 Task: Create a section Feature Gating Sprint and in the section, add a milestone Cloud Security Compliance in the project AvidTech
Action: Mouse moved to (231, 496)
Screenshot: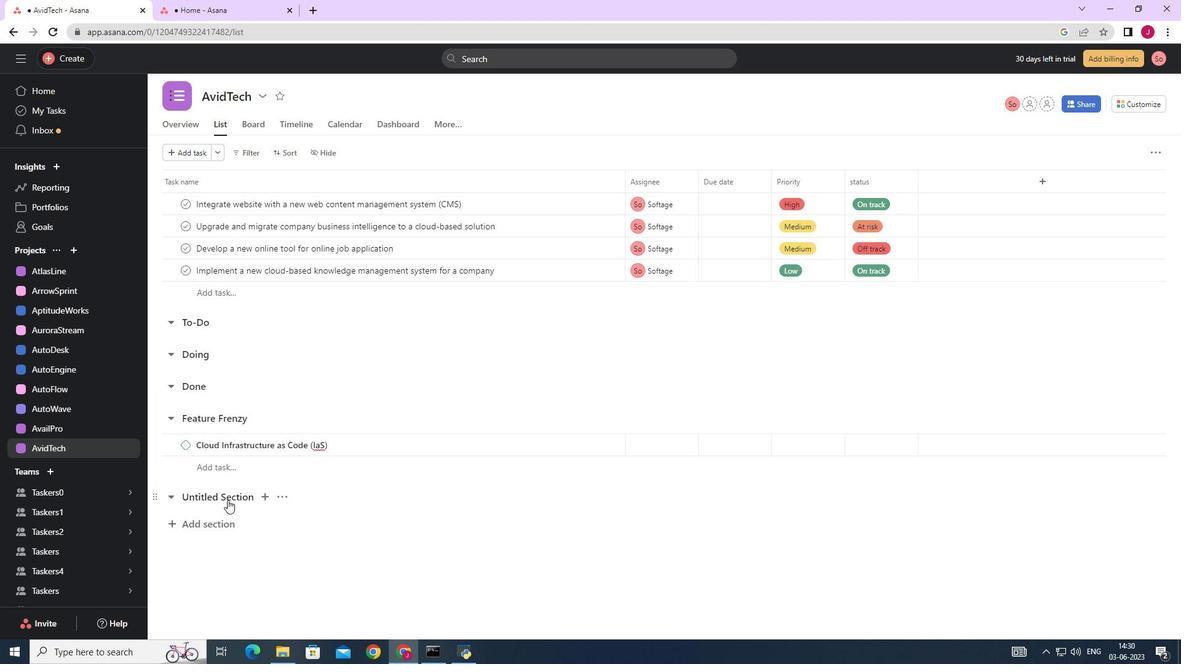 
Action: Mouse pressed left at (231, 496)
Screenshot: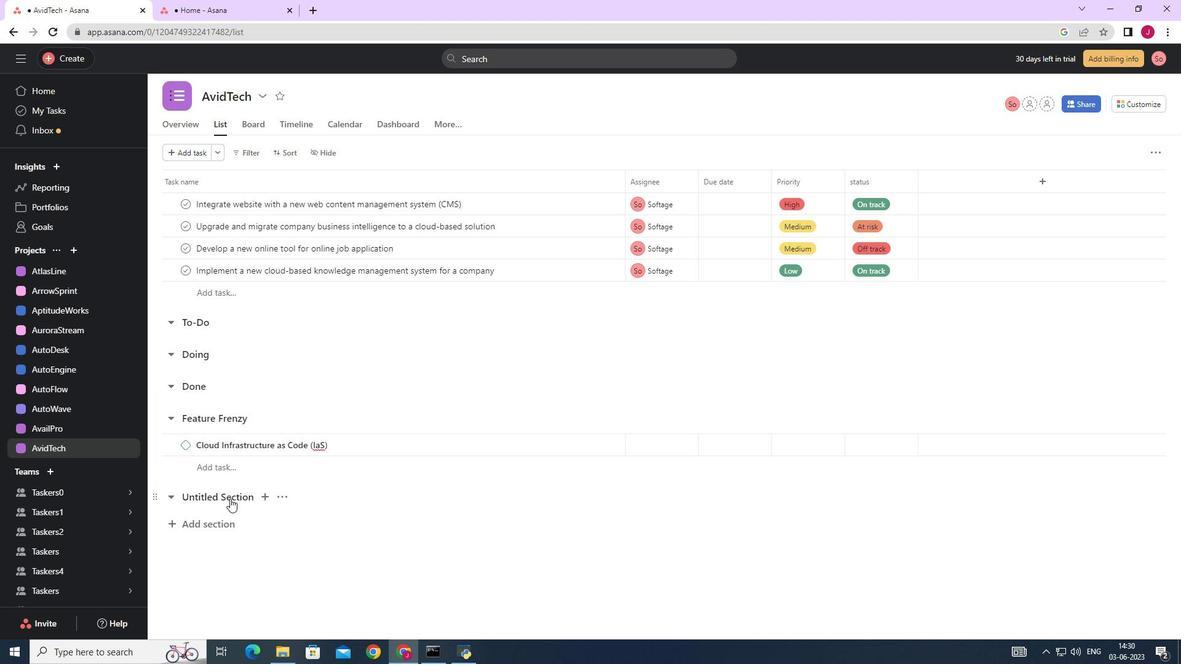 
Action: Mouse moved to (234, 496)
Screenshot: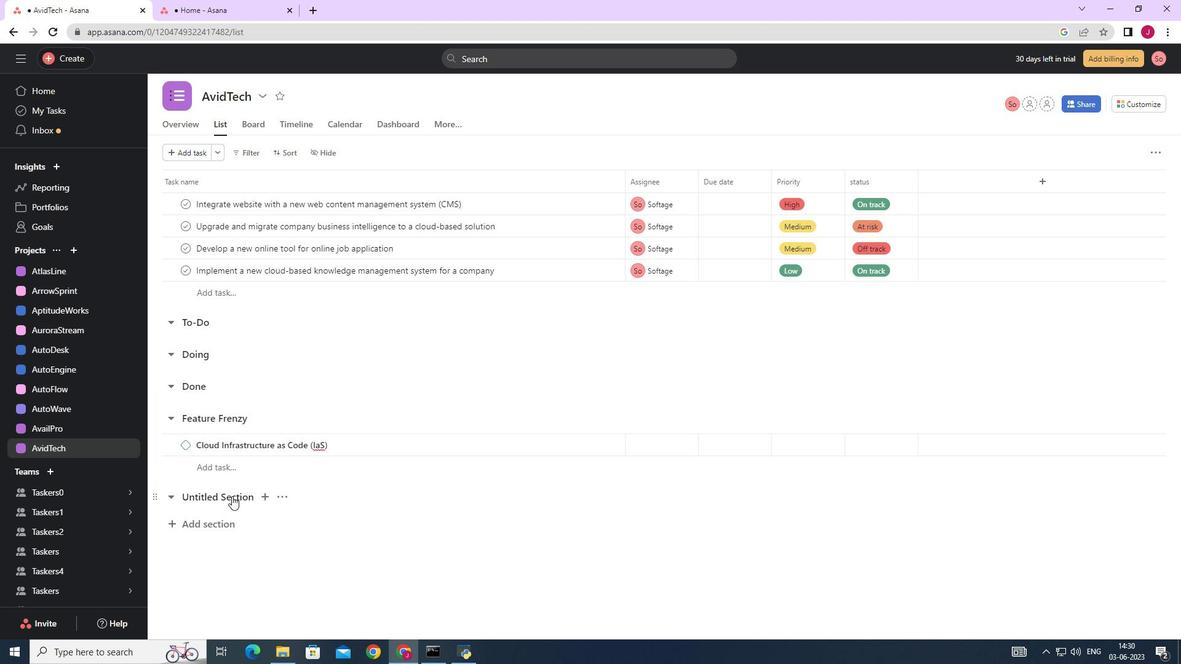 
Action: Key pressed <Key.backspace><Key.backspace><Key.backspace><Key.backspace><Key.backspace><Key.backspace><Key.backspace><Key.backspace><Key.backspace><Key.backspace><Key.backspace><Key.backspace><Key.backspace><Key.backspace><Key.backspace><Key.backspace><Key.backspace><Key.backspace><Key.backspace><Key.backspace>
Screenshot: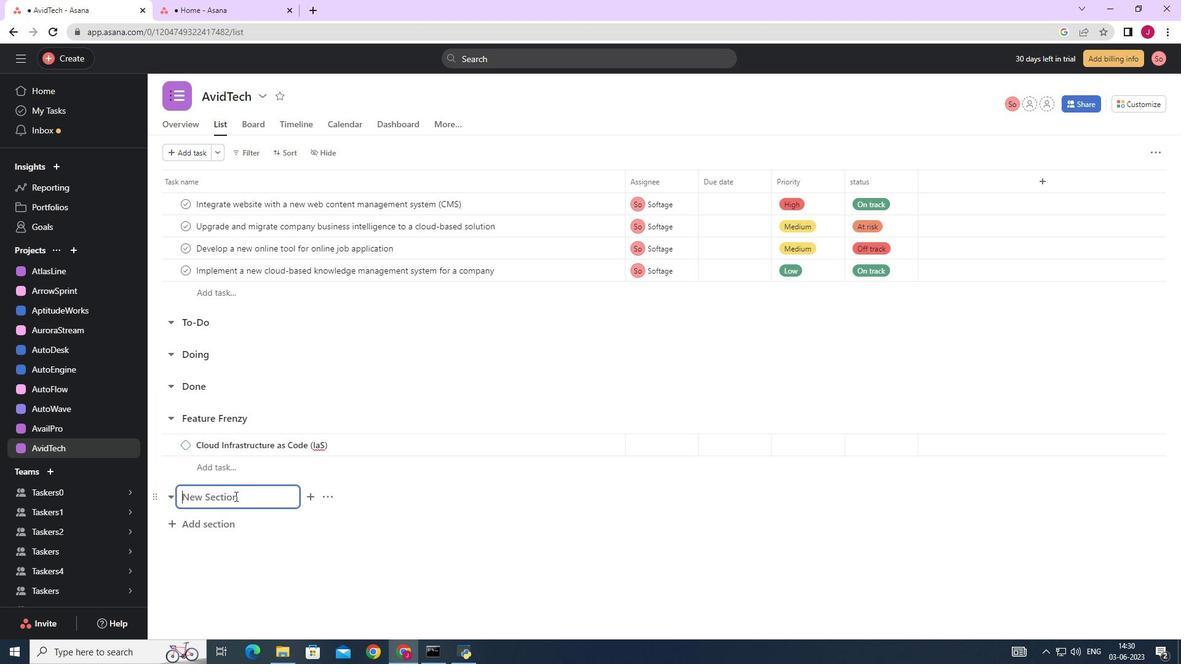 
Action: Mouse moved to (216, 488)
Screenshot: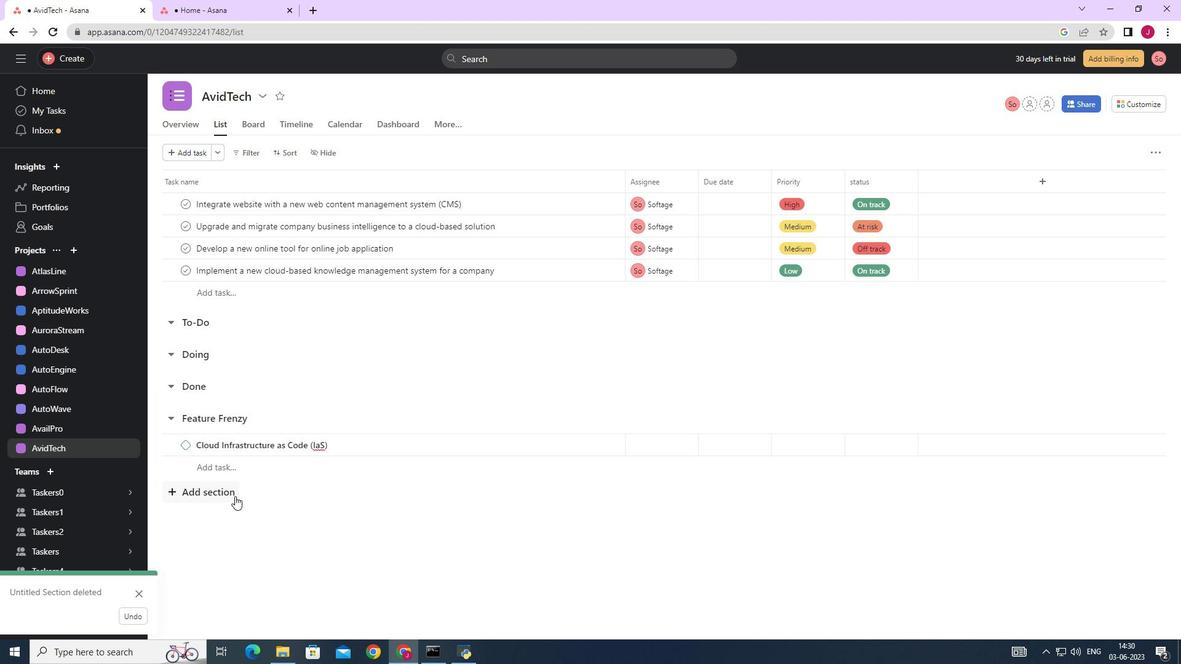 
Action: Mouse pressed left at (216, 488)
Screenshot: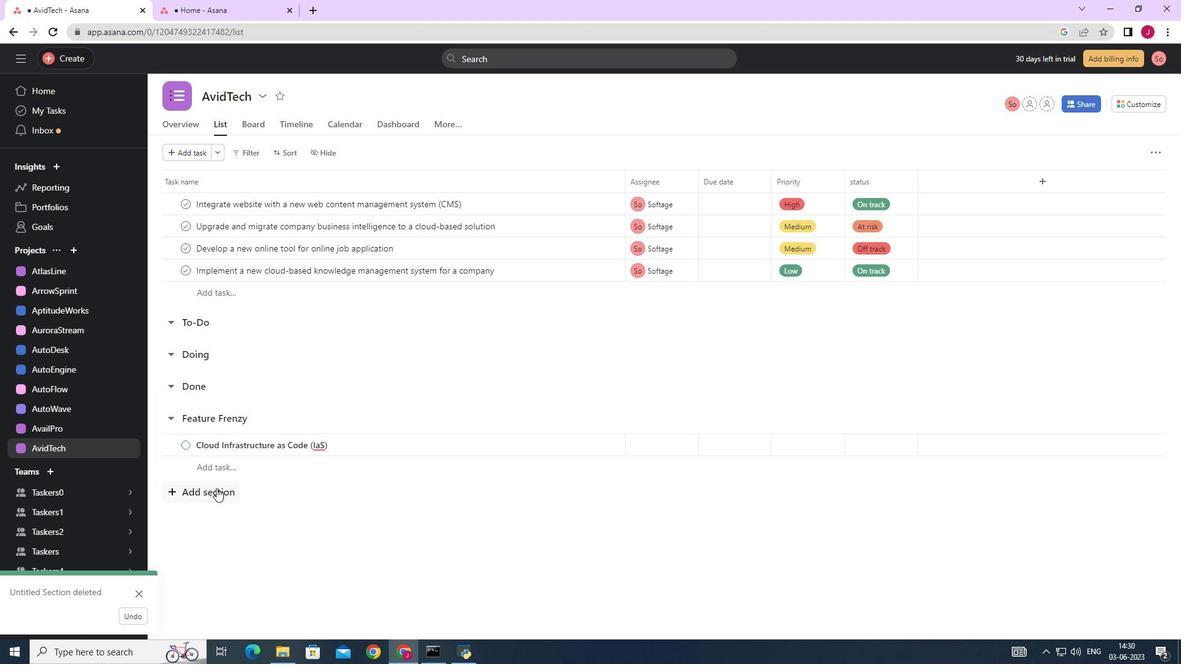 
Action: Key pressed <Key.caps_lock>F<Key.caps_lock>eature<Key.space><Key.caps_lock>G<Key.caps_lock>ating<Key.space><Key.caps_lock>S<Key.caps_lock>print
Screenshot: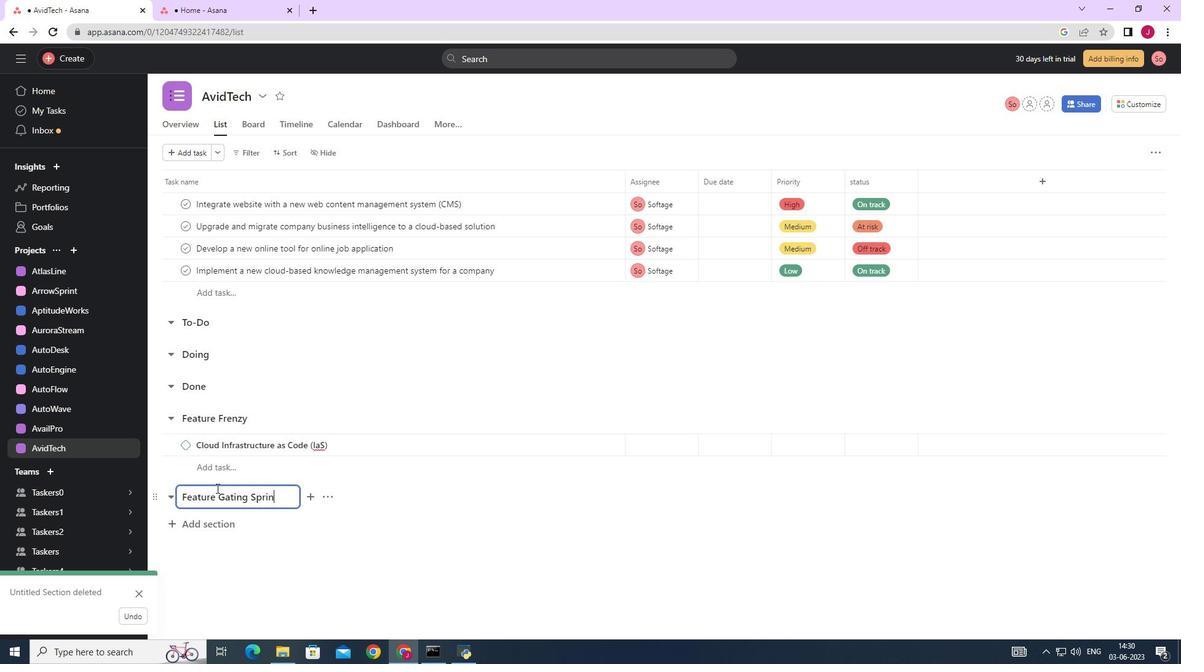 
Action: Mouse moved to (216, 519)
Screenshot: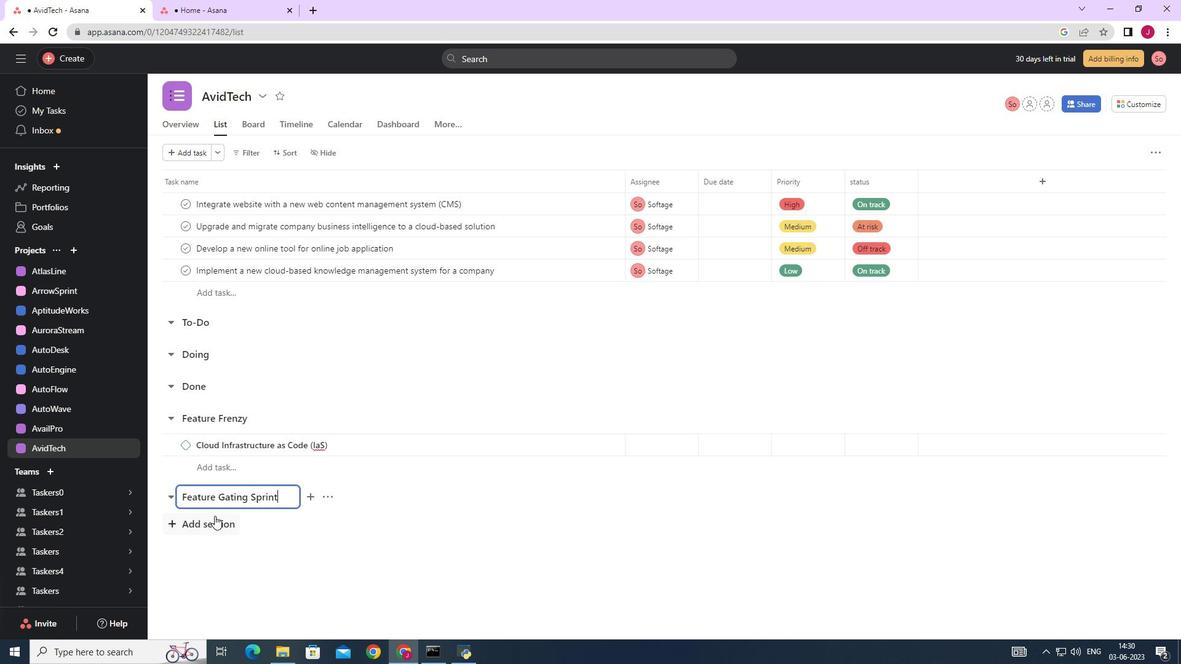 
Action: Mouse pressed left at (216, 519)
Screenshot: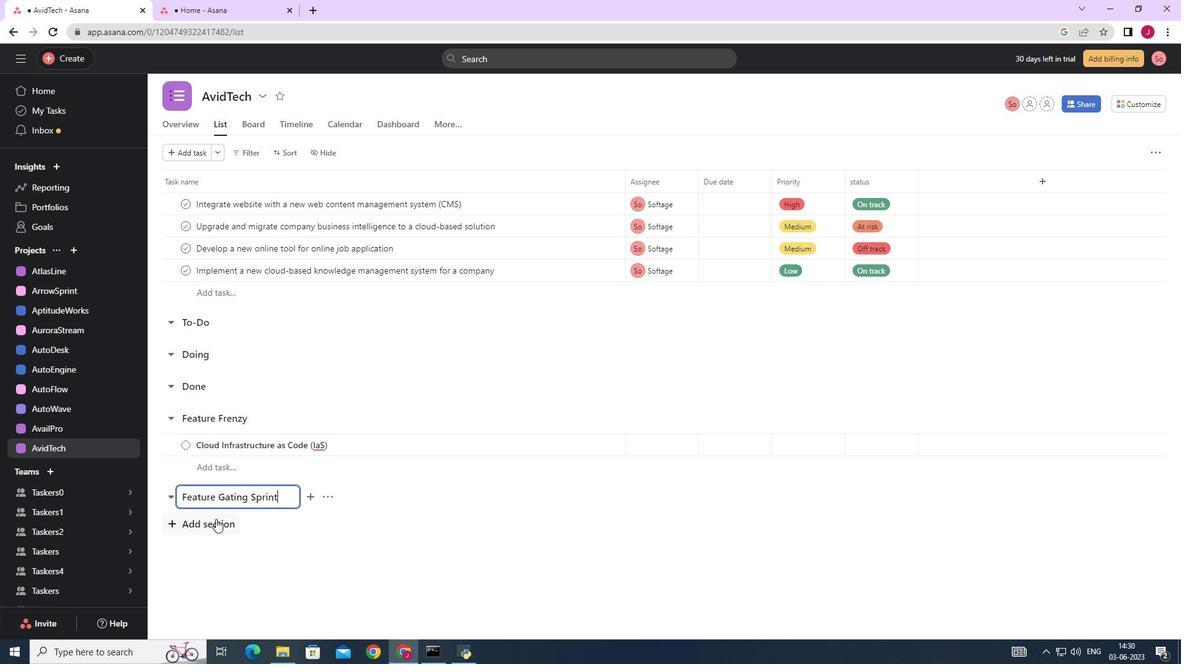 
Action: Key pressed <Key.caps_lock>C<Key.caps_lock>loud<Key.space><Key.caps_lock>S<Key.caps_lock>ecurity<Key.space><Key.caps_lock>C<Key.caps_lock>ompliance<Key.backspace><Key.backspace><Key.backspace><Key.backspace><Key.backspace><Key.backspace><Key.backspace><Key.backspace><Key.backspace><Key.backspace><Key.backspace><Key.backspace><Key.backspace><Key.backspace><Key.backspace><Key.backspace><Key.backspace><Key.backspace><Key.backspace><Key.backspace><Key.backspace><Key.backspace><Key.backspace><Key.backspace><Key.backspace><Key.backspace><Key.backspace><Key.backspace><Key.backspace>
Screenshot: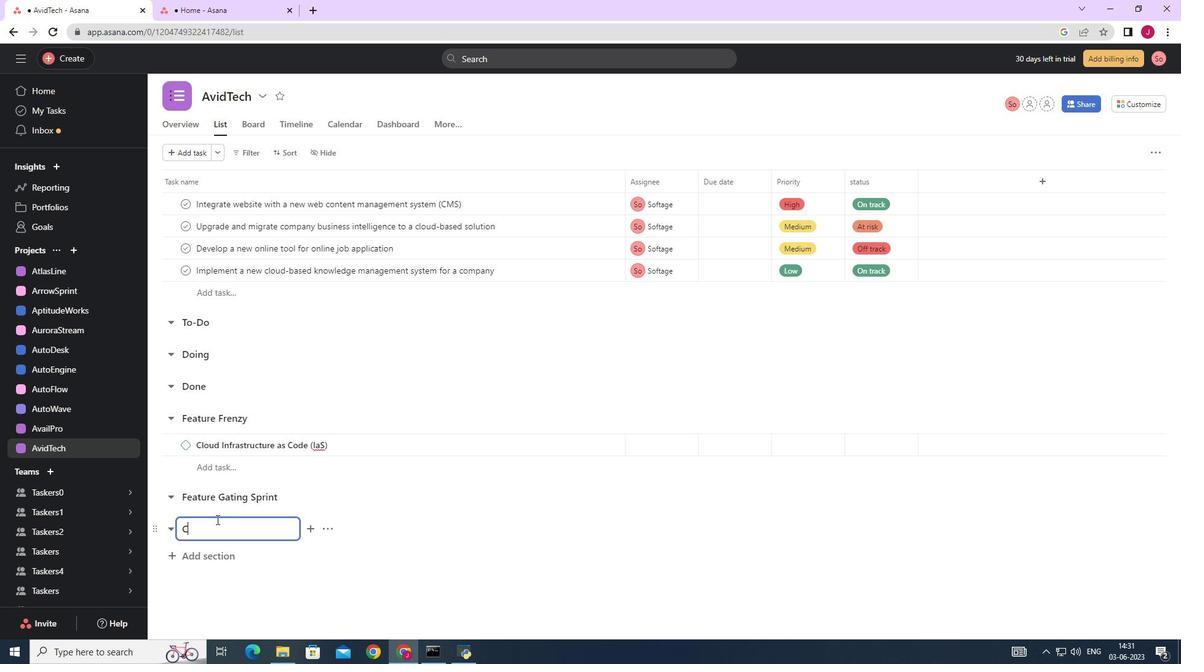 
Action: Mouse moved to (244, 501)
Screenshot: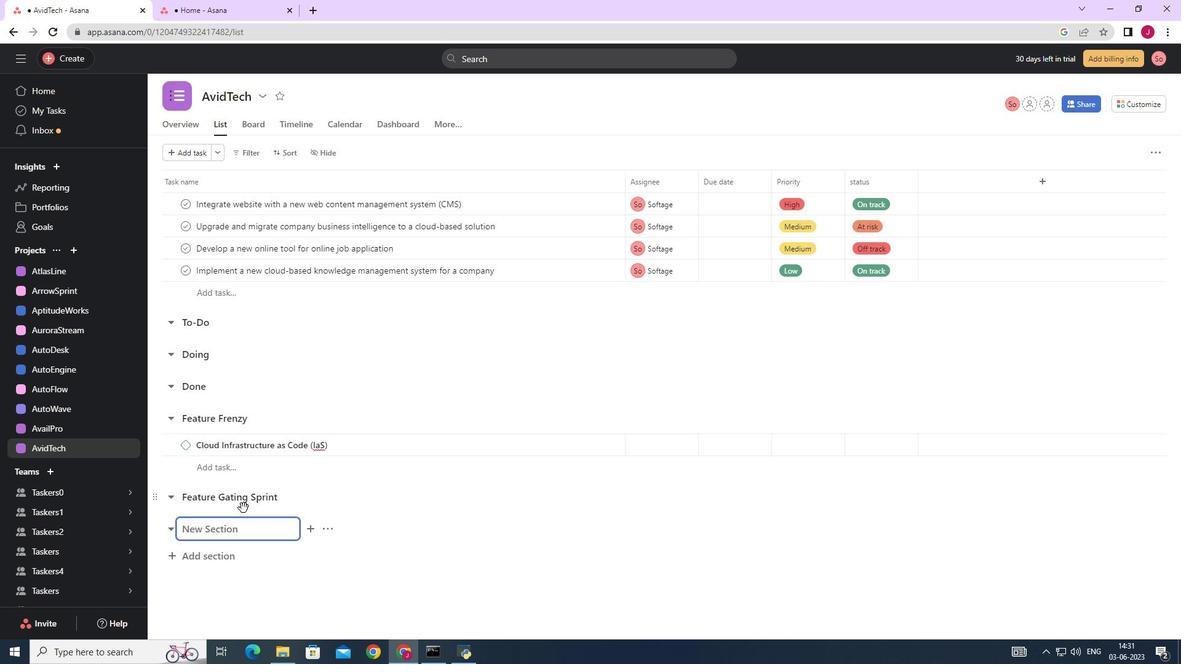 
Action: Mouse pressed left at (244, 501)
Screenshot: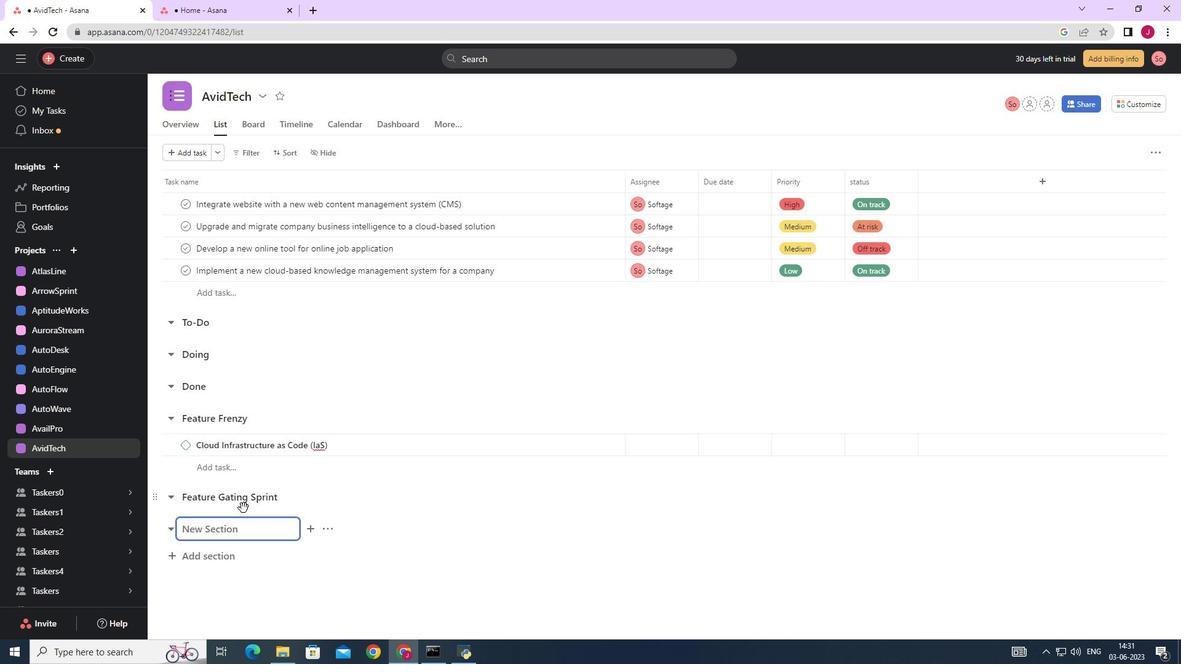 
Action: Mouse moved to (242, 495)
Screenshot: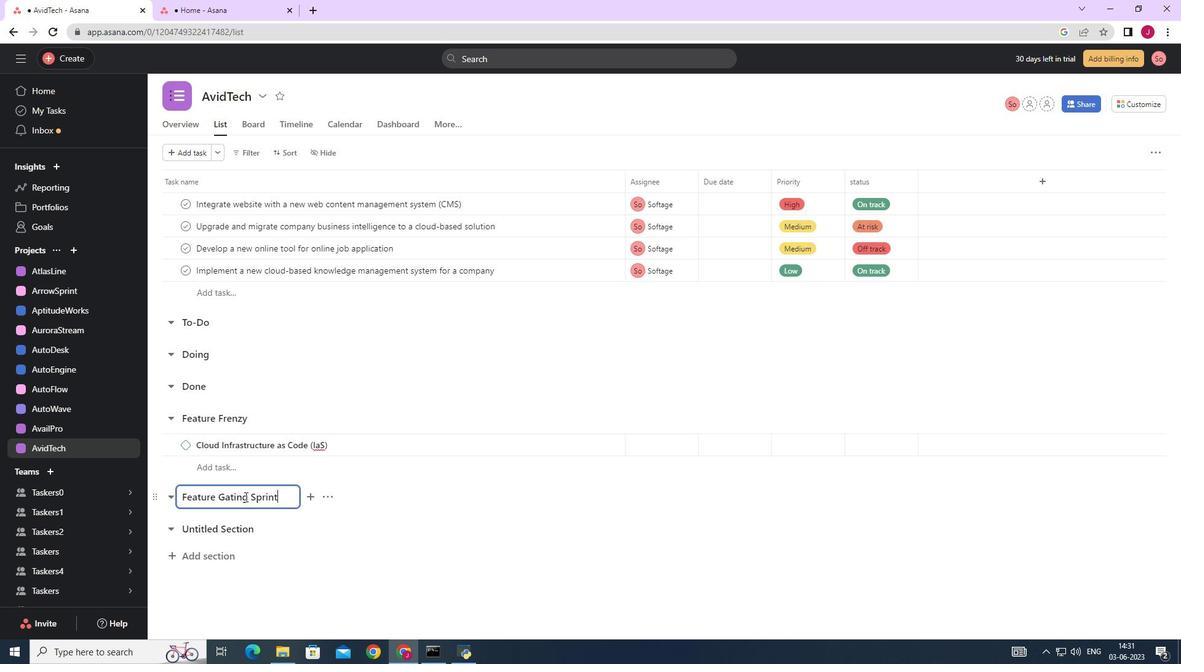 
Action: Key pressed <Key.enter>
Screenshot: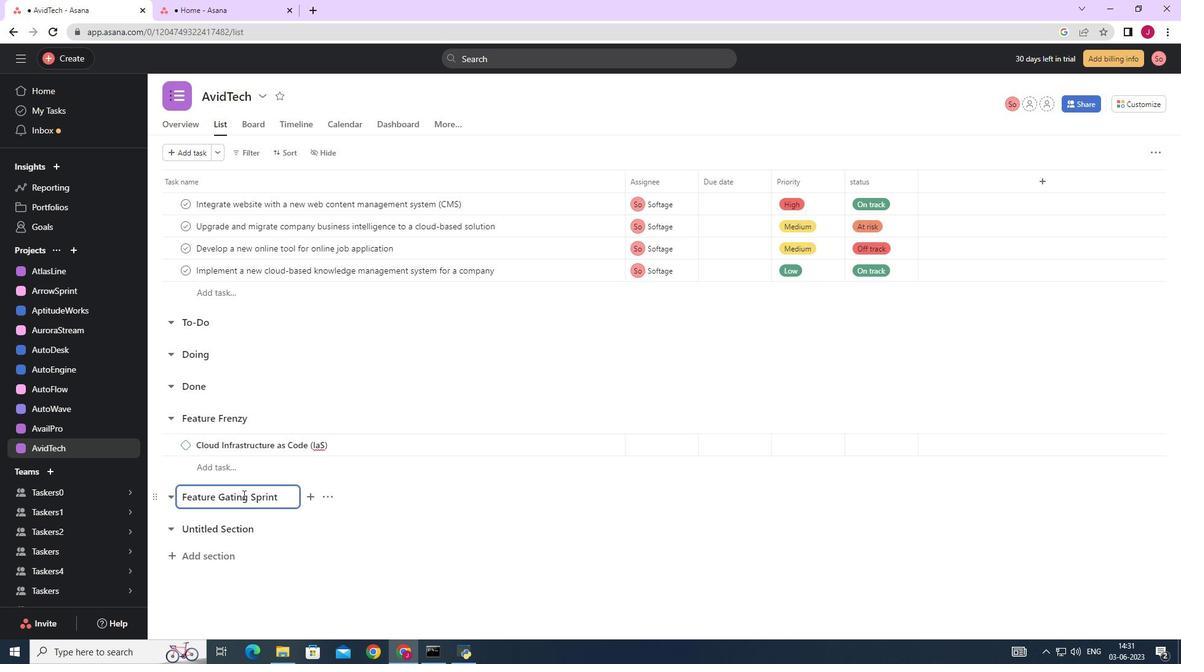 
Action: Mouse moved to (248, 526)
Screenshot: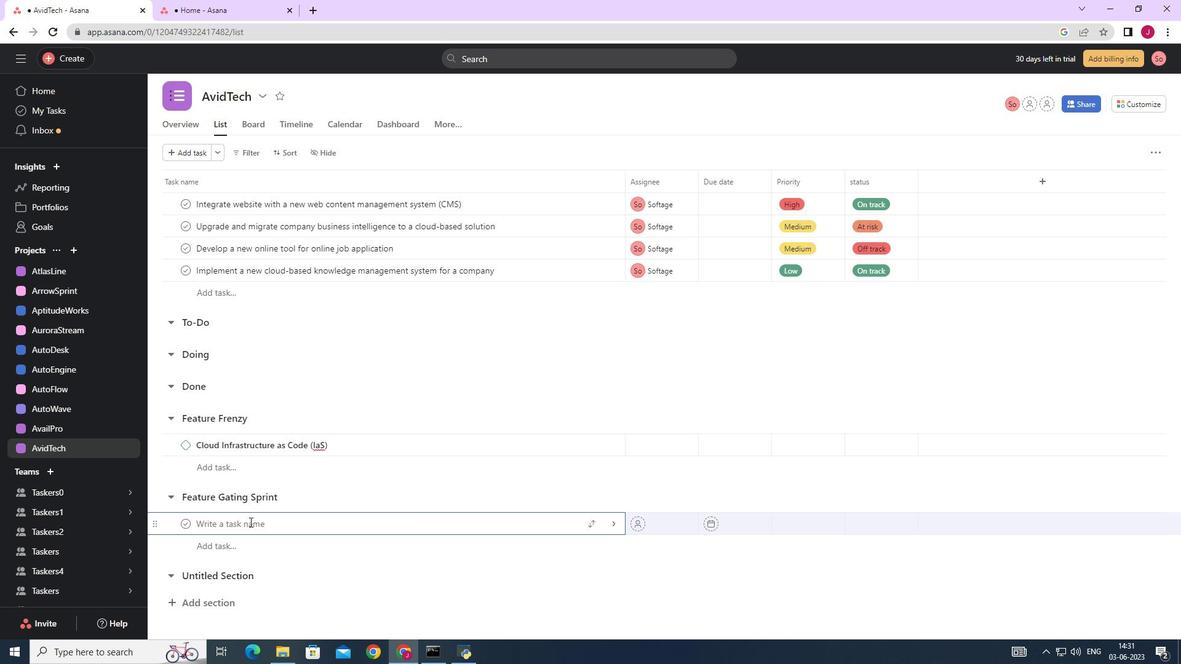 
Action: Key pressed <Key.caps_lock>C<Key.caps_lock>loud<Key.space><Key.caps_lock>S<Key.caps_lock>ecurity<Key.space><Key.caps_lock>C<Key.caps_lock>oml<Key.backspace>pliance
Screenshot: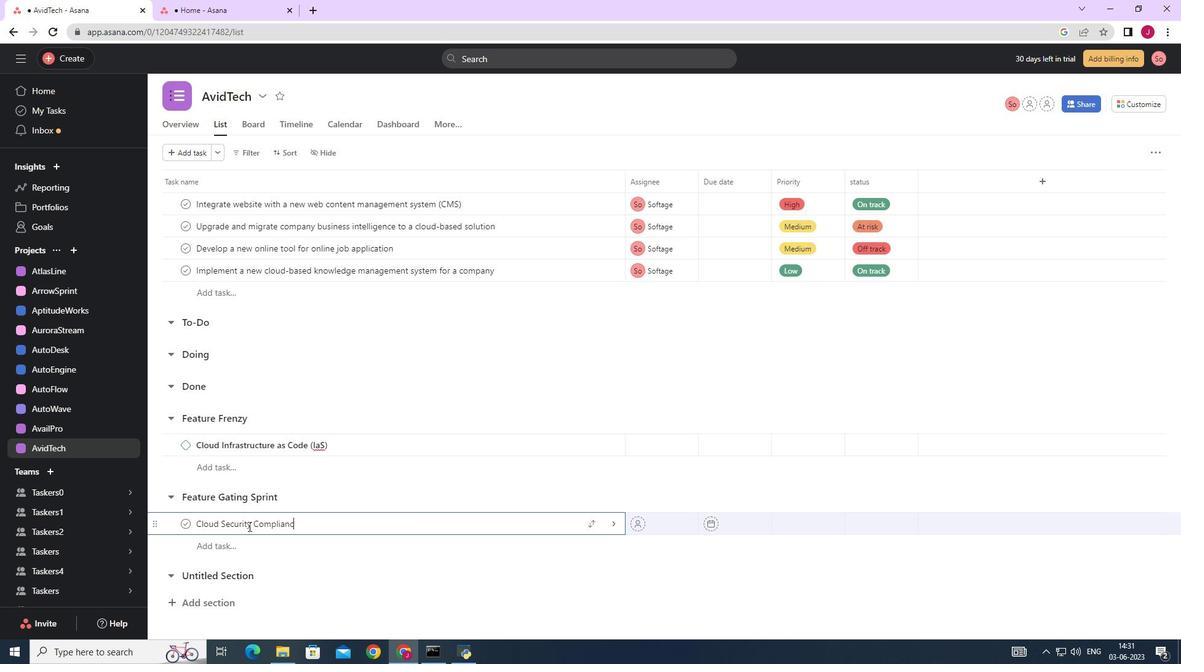 
Action: Mouse moved to (612, 520)
Screenshot: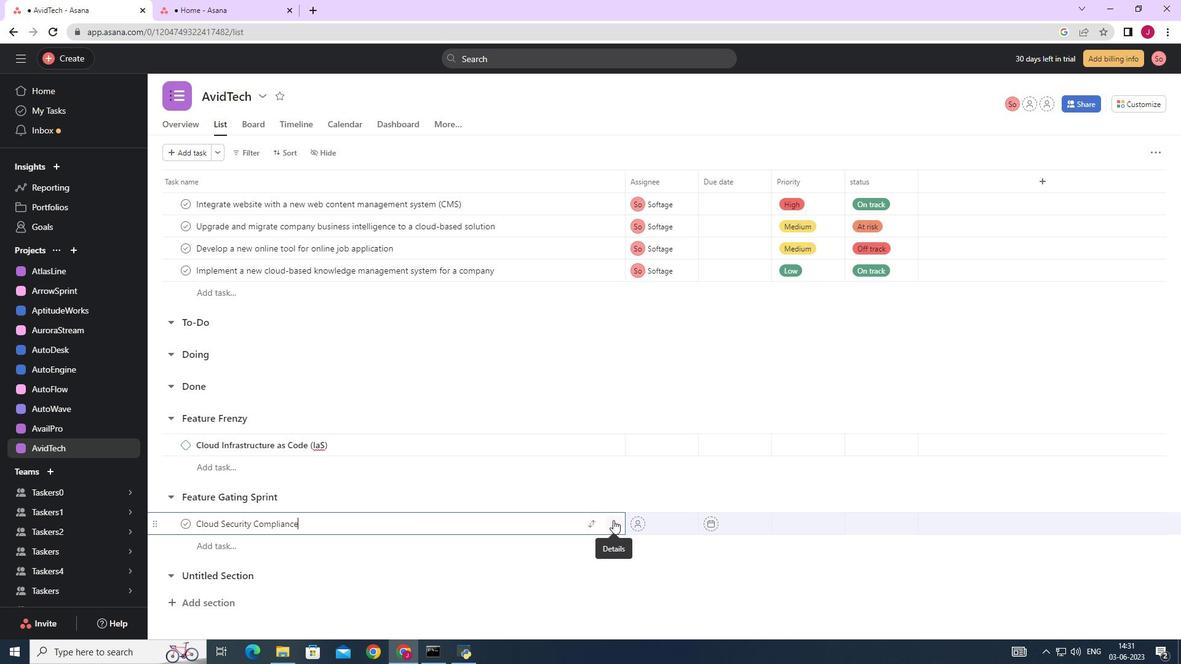 
Action: Mouse pressed left at (612, 520)
Screenshot: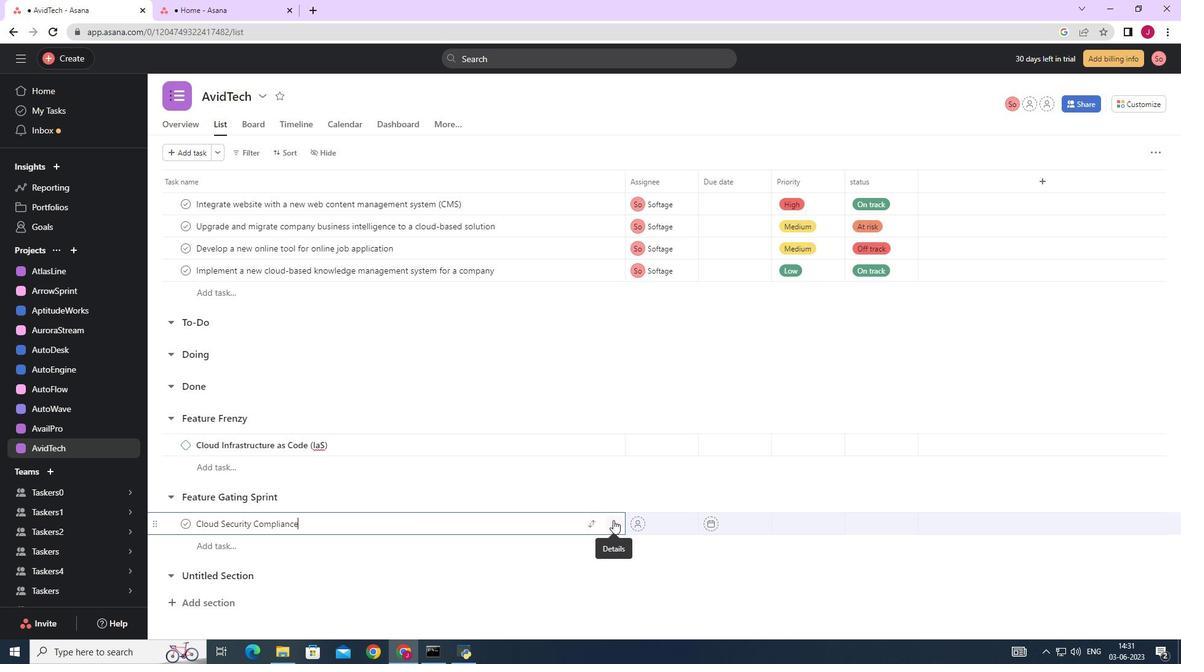 
Action: Mouse moved to (1128, 152)
Screenshot: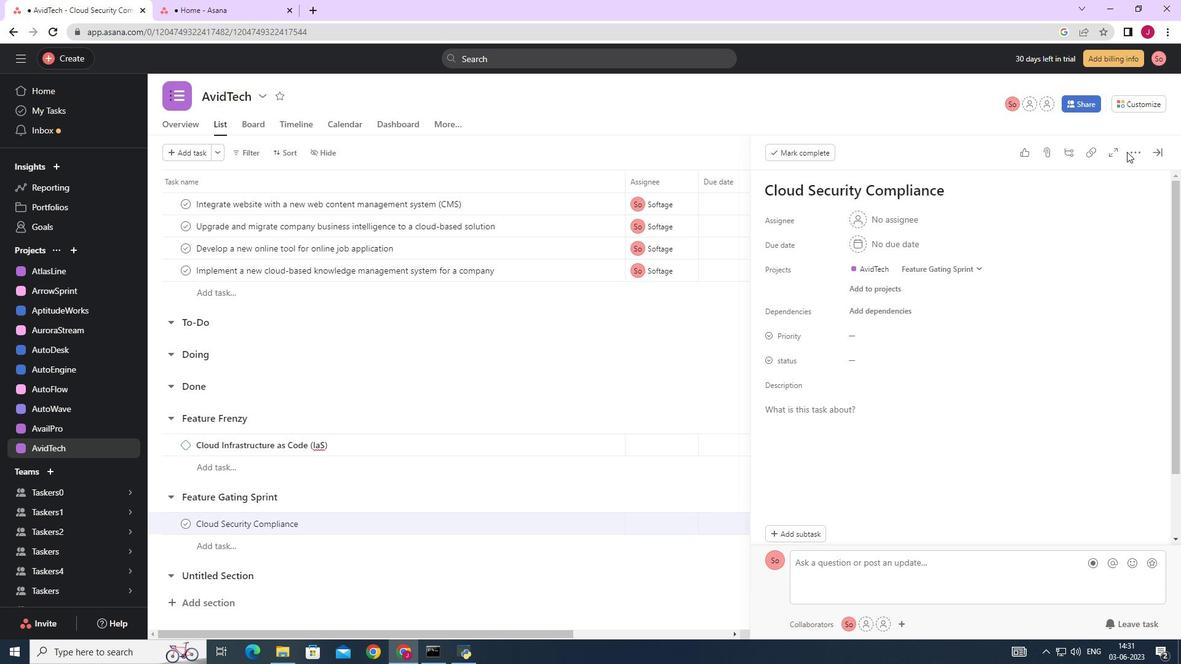 
Action: Mouse pressed left at (1128, 152)
Screenshot: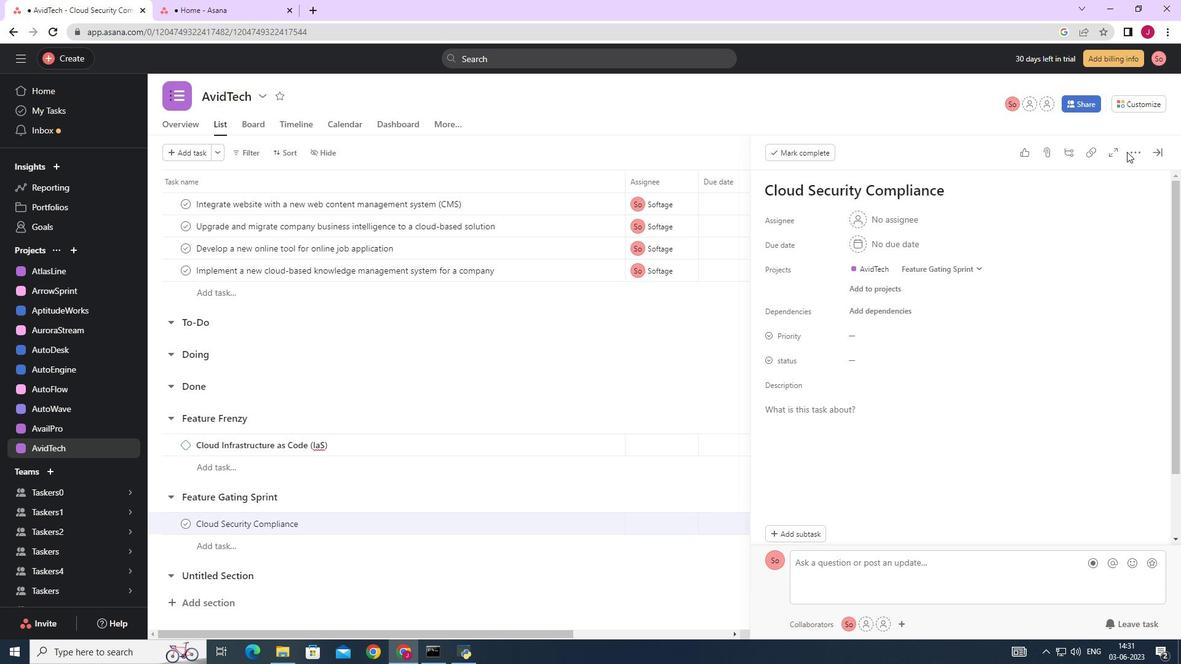 
Action: Mouse moved to (1019, 197)
Screenshot: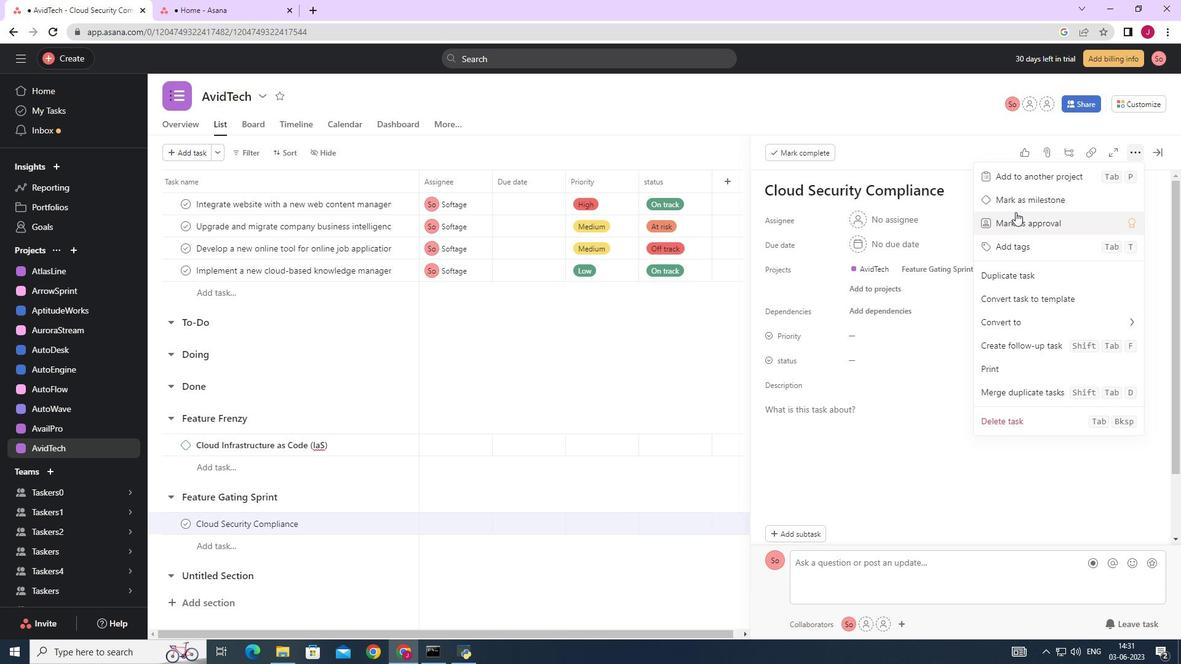 
Action: Mouse pressed left at (1019, 197)
Screenshot: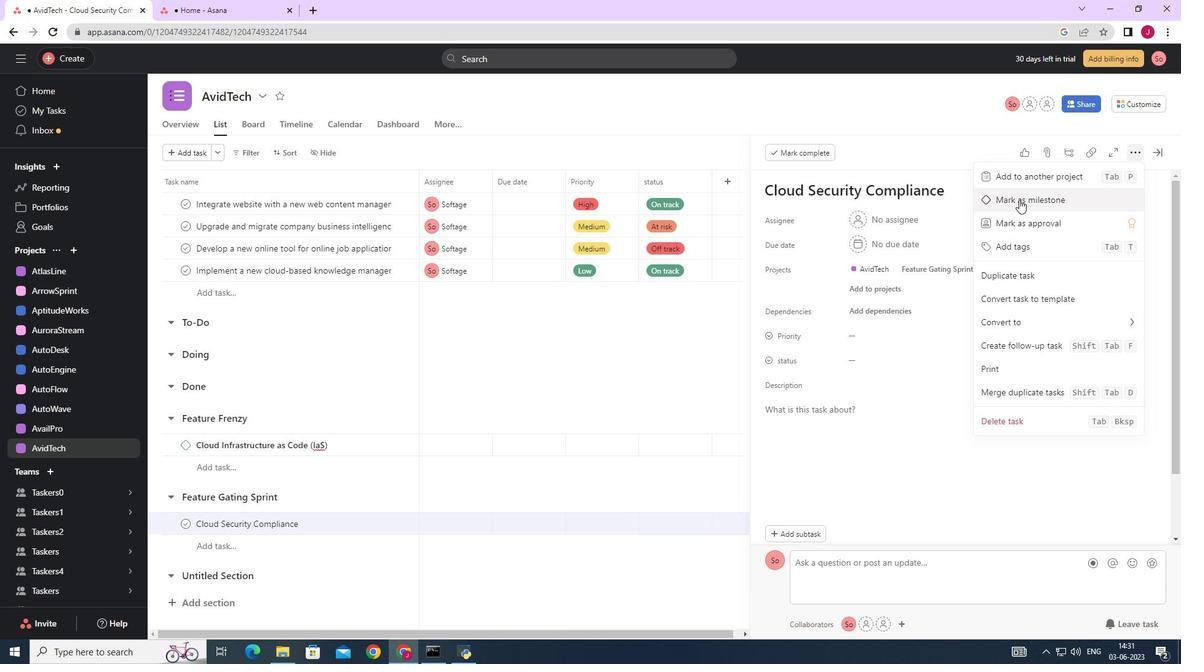 
Action: Mouse moved to (1157, 153)
Screenshot: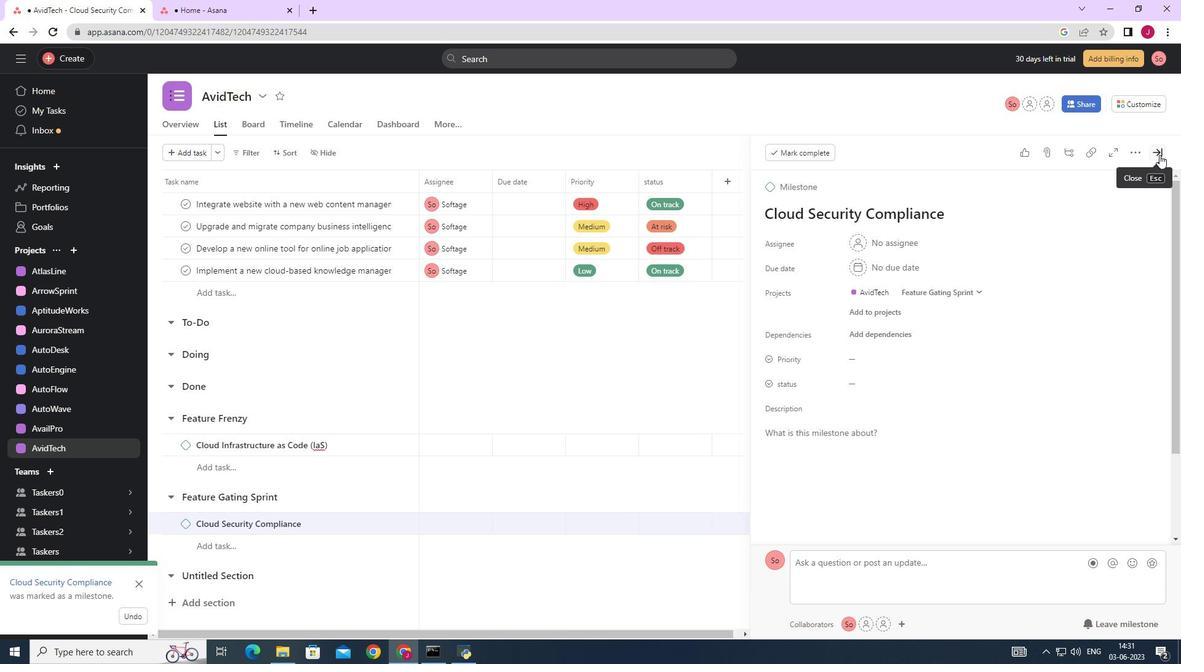 
Action: Mouse pressed left at (1157, 153)
Screenshot: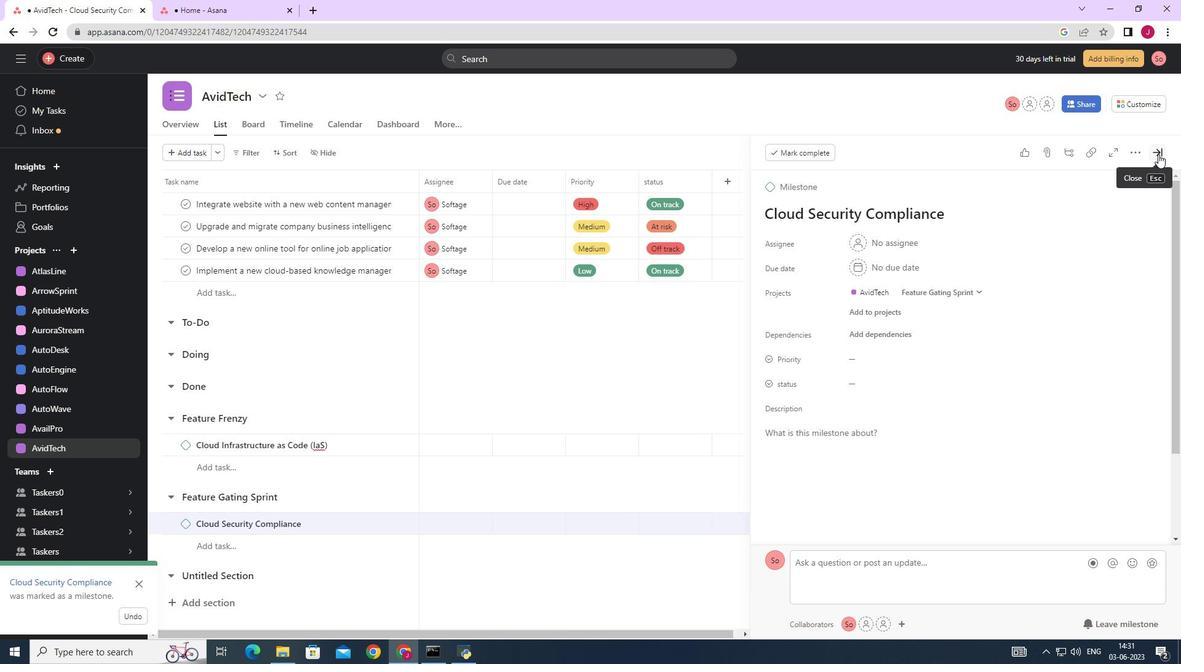 
